 Task: Use the formula "DVAR" in spreadsheet "Project protfolio".
Action: Mouse moved to (657, 86)
Screenshot: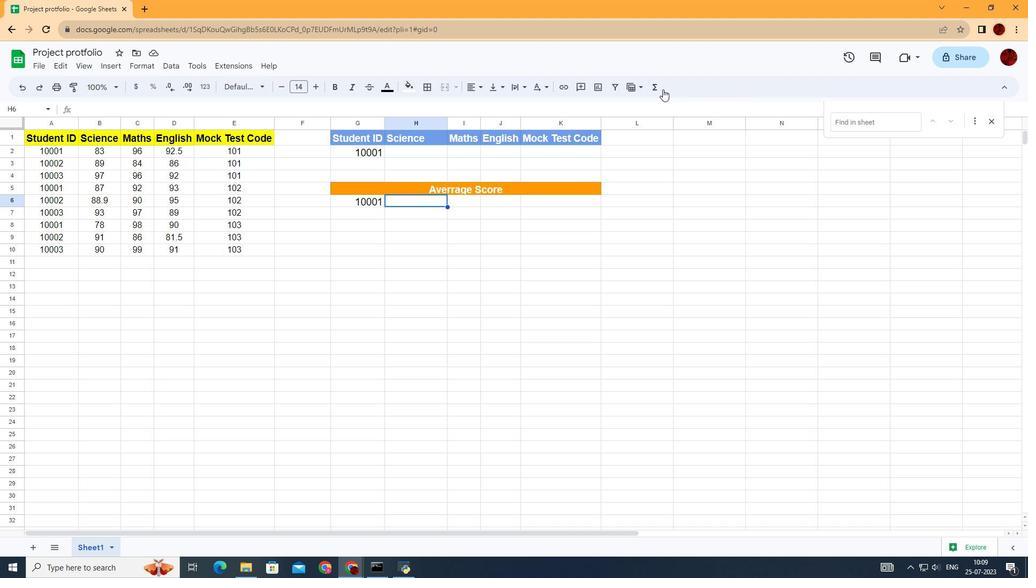 
Action: Mouse pressed left at (657, 86)
Screenshot: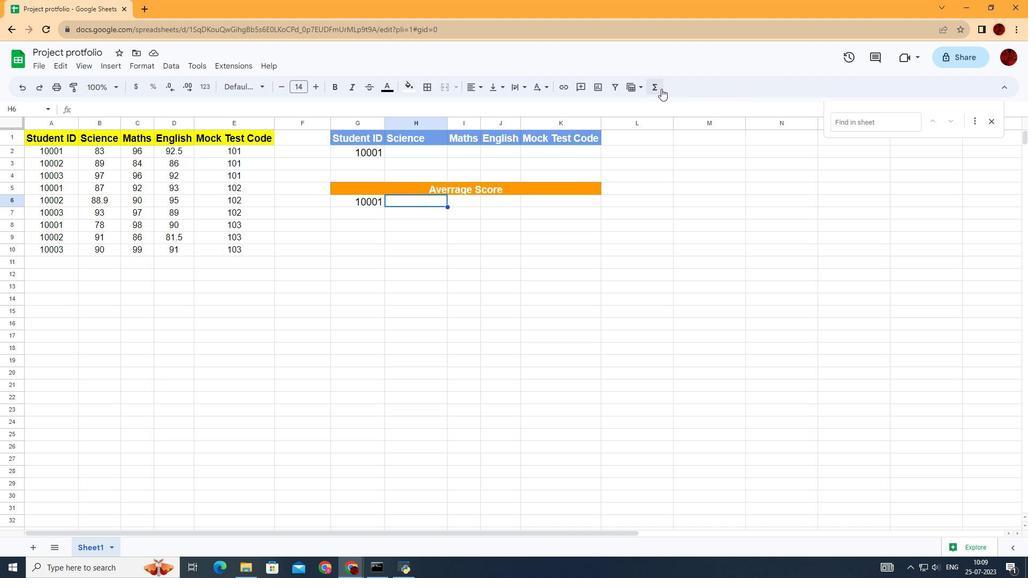 
Action: Mouse moved to (830, 185)
Screenshot: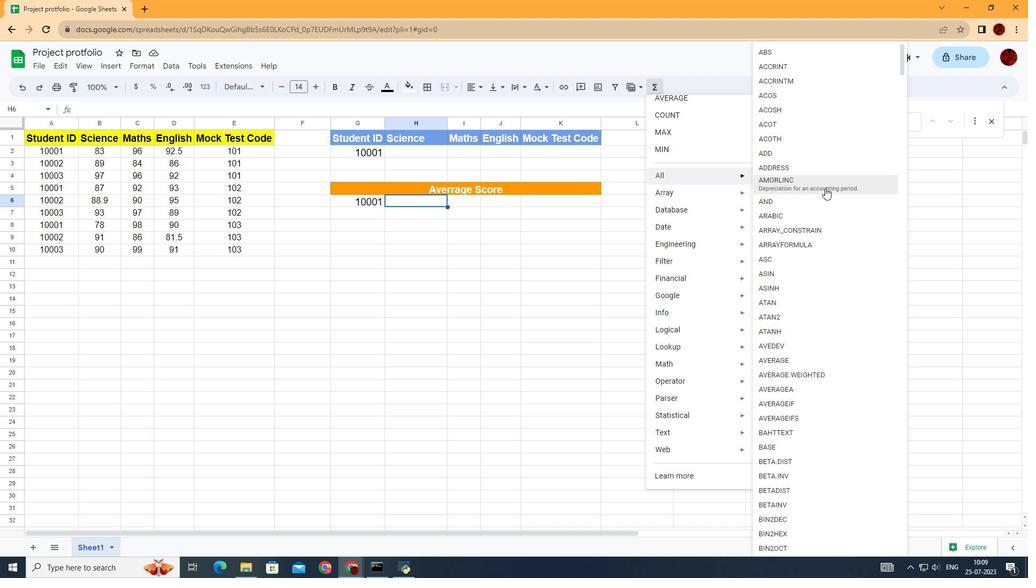 
Action: Mouse scrolled (830, 184) with delta (0, 0)
Screenshot: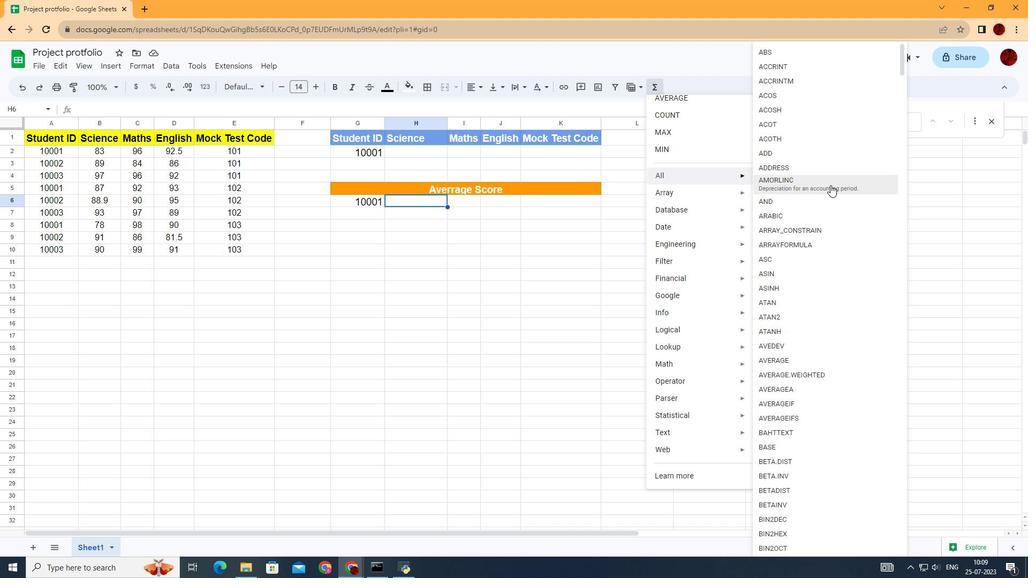 
Action: Mouse scrolled (830, 184) with delta (0, 0)
Screenshot: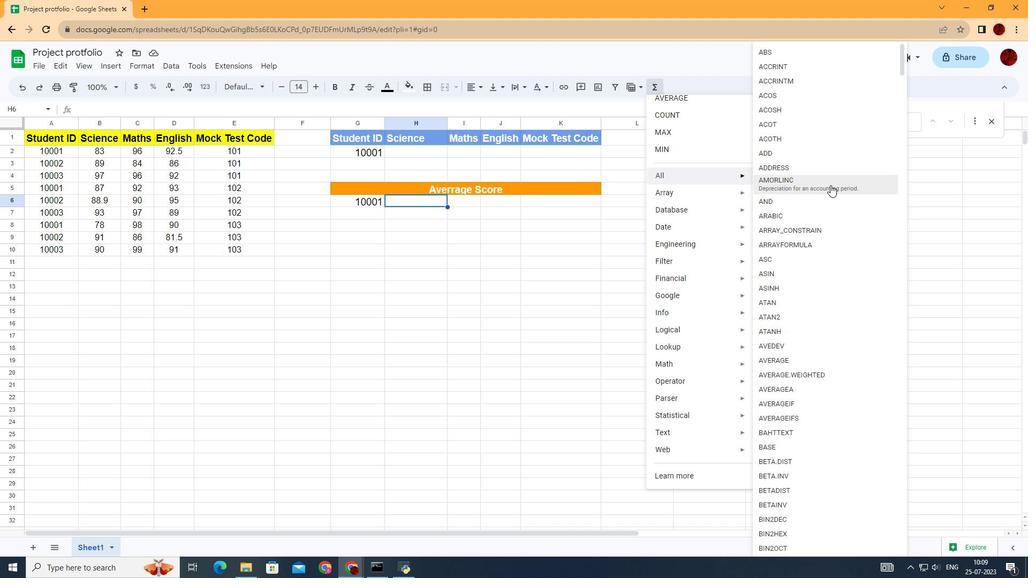 
Action: Mouse scrolled (830, 184) with delta (0, 0)
Screenshot: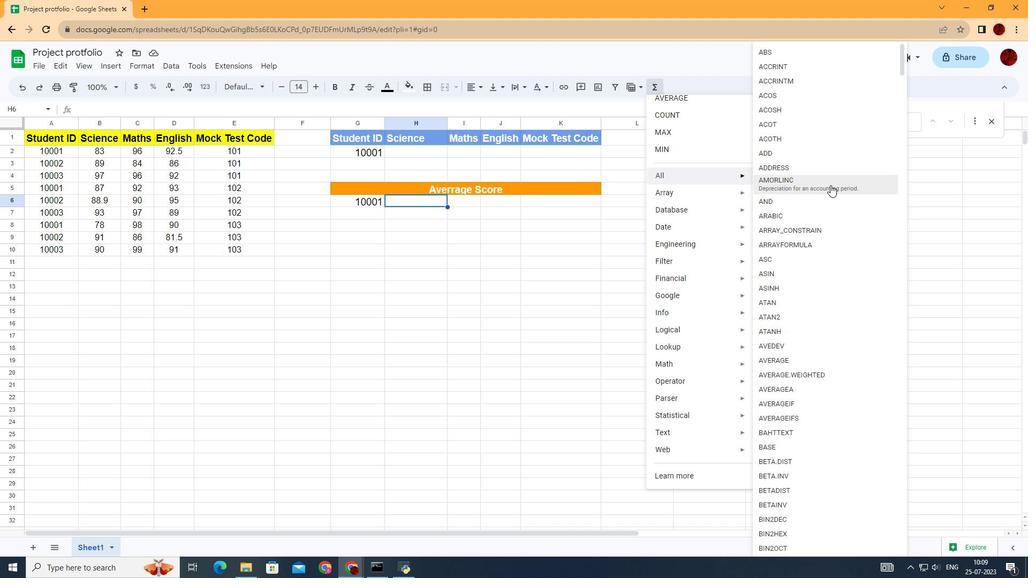 
Action: Mouse scrolled (830, 184) with delta (0, 0)
Screenshot: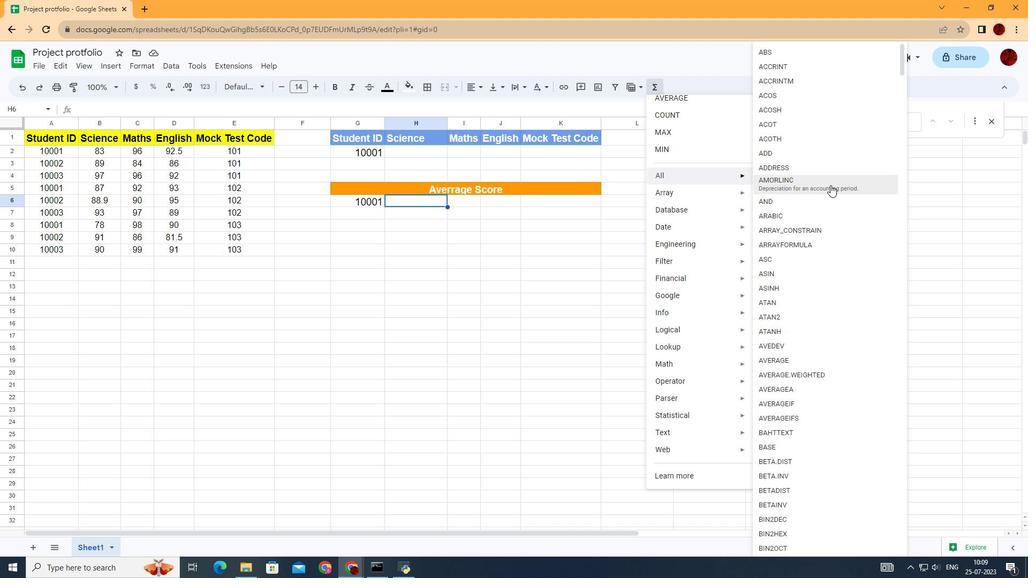 
Action: Mouse scrolled (830, 184) with delta (0, 0)
Screenshot: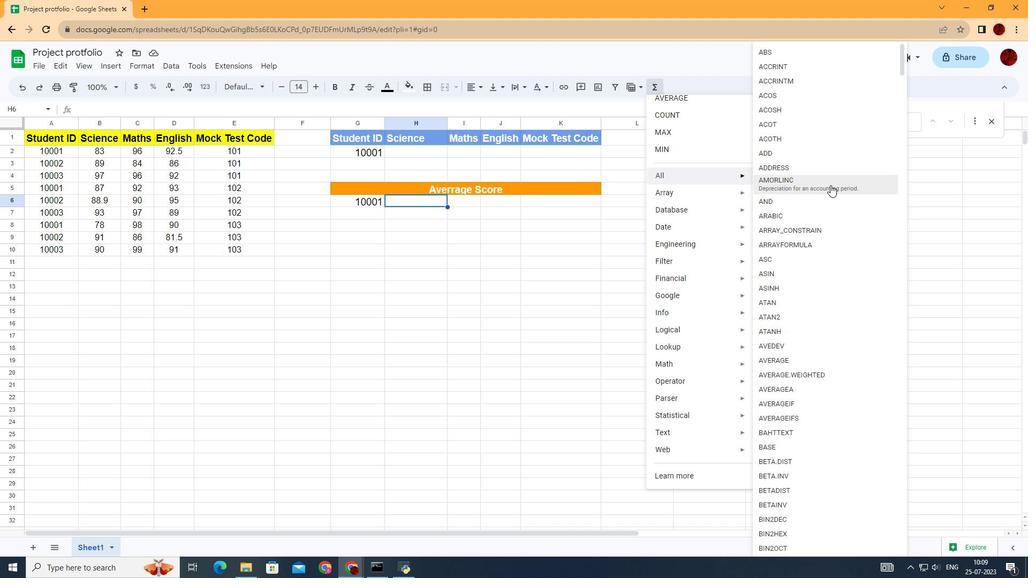 
Action: Mouse scrolled (830, 184) with delta (0, 0)
Screenshot: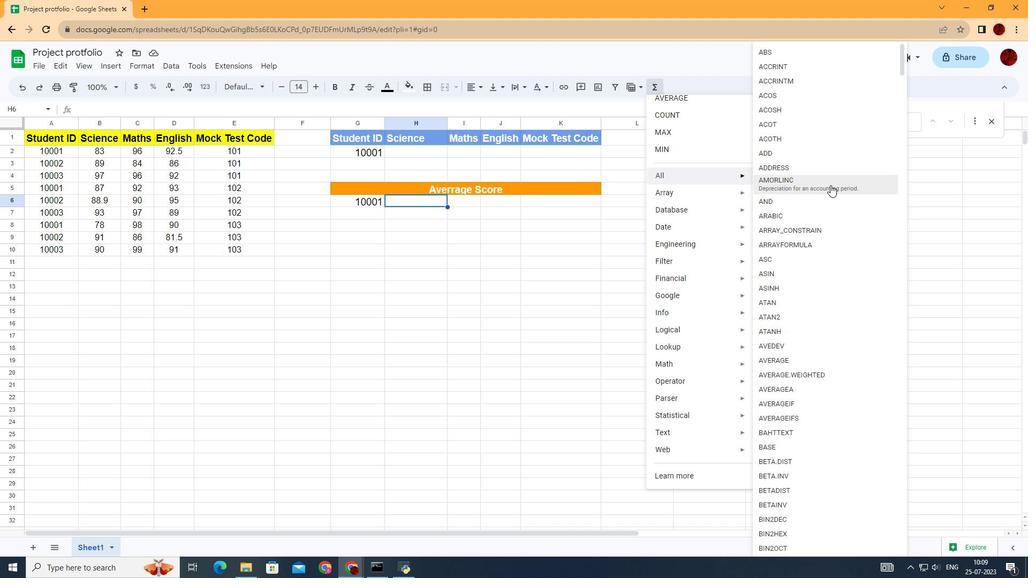 
Action: Mouse scrolled (830, 184) with delta (0, 0)
Screenshot: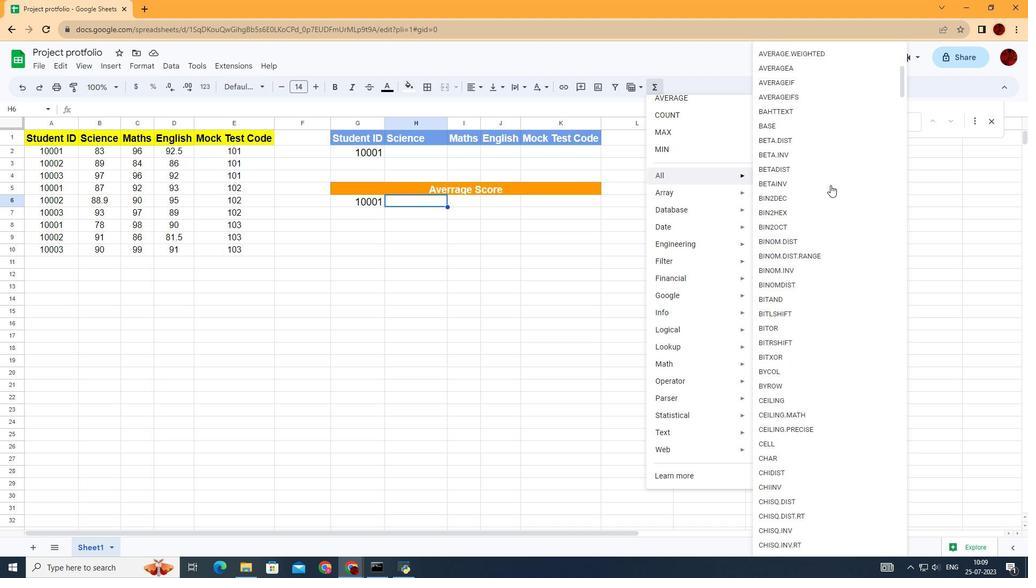 
Action: Mouse scrolled (830, 184) with delta (0, 0)
Screenshot: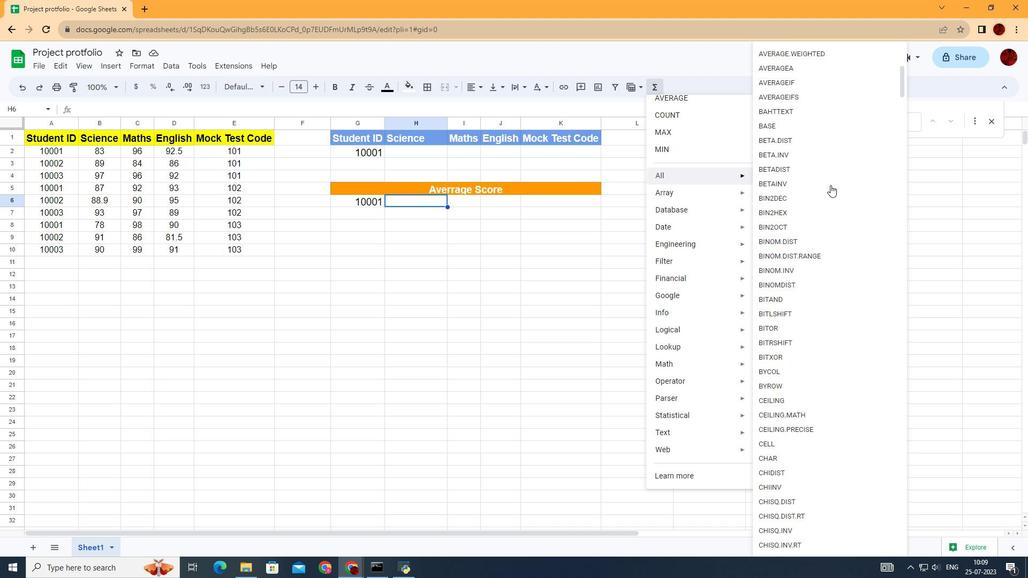 
Action: Mouse scrolled (830, 184) with delta (0, 0)
Screenshot: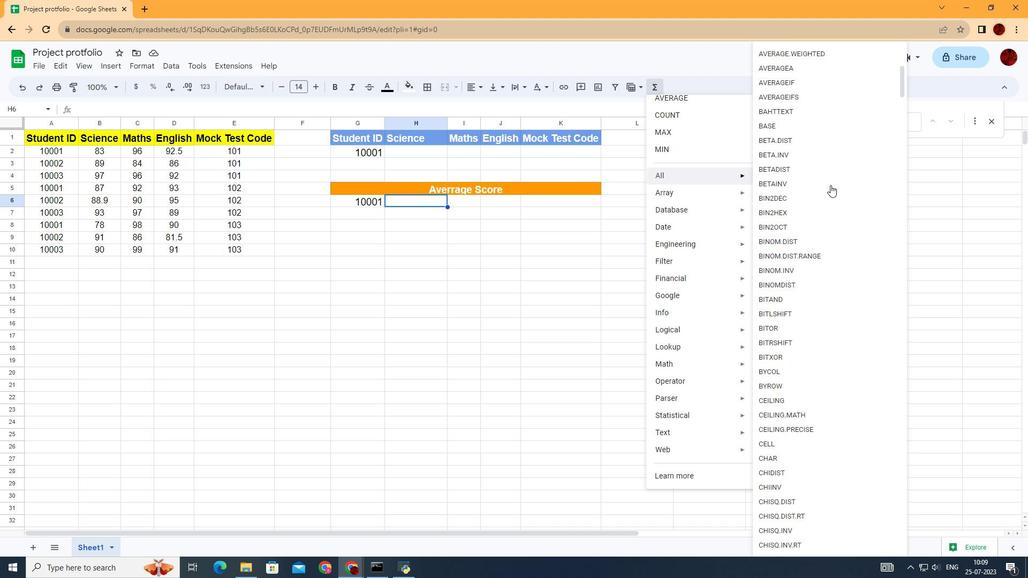 
Action: Mouse scrolled (830, 184) with delta (0, 0)
Screenshot: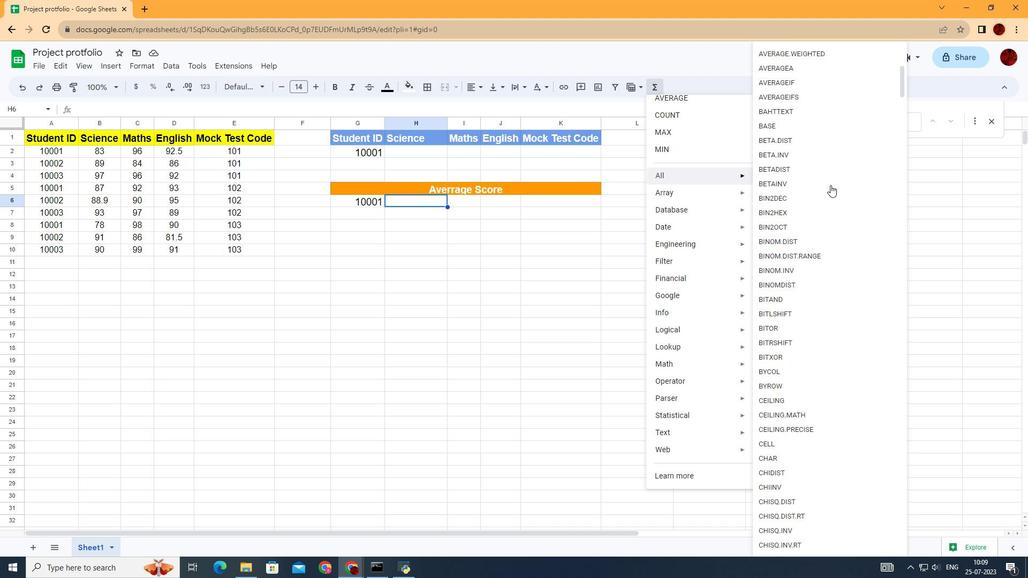 
Action: Mouse scrolled (830, 184) with delta (0, 0)
Screenshot: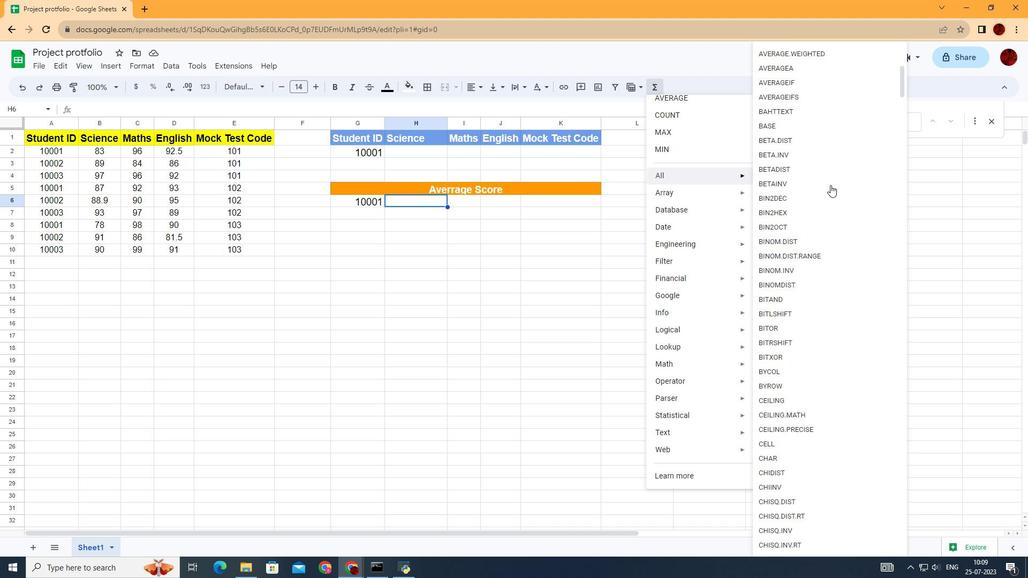 
Action: Mouse scrolled (830, 184) with delta (0, 0)
Screenshot: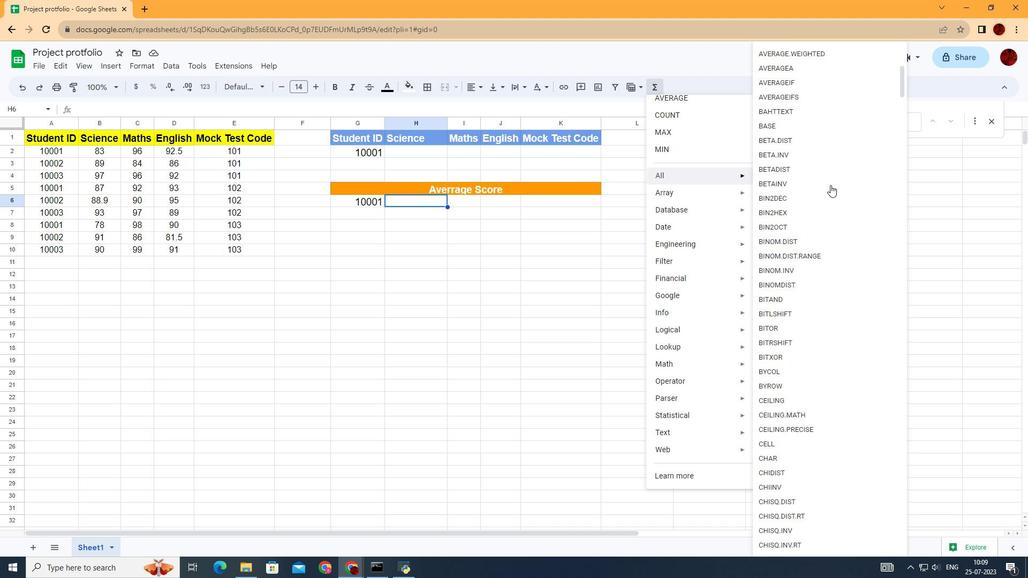 
Action: Mouse scrolled (830, 184) with delta (0, 0)
Screenshot: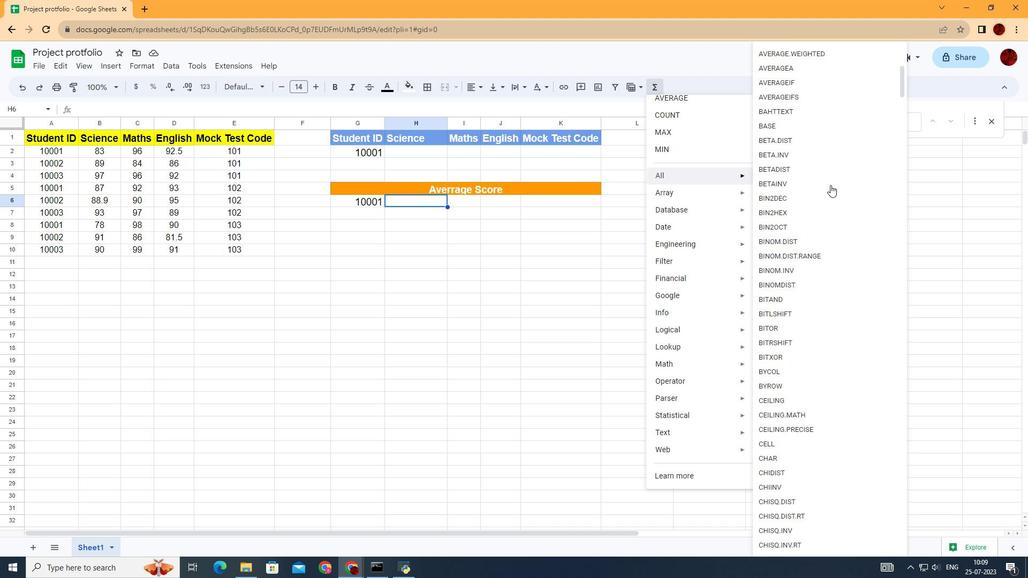 
Action: Mouse scrolled (830, 184) with delta (0, 0)
Screenshot: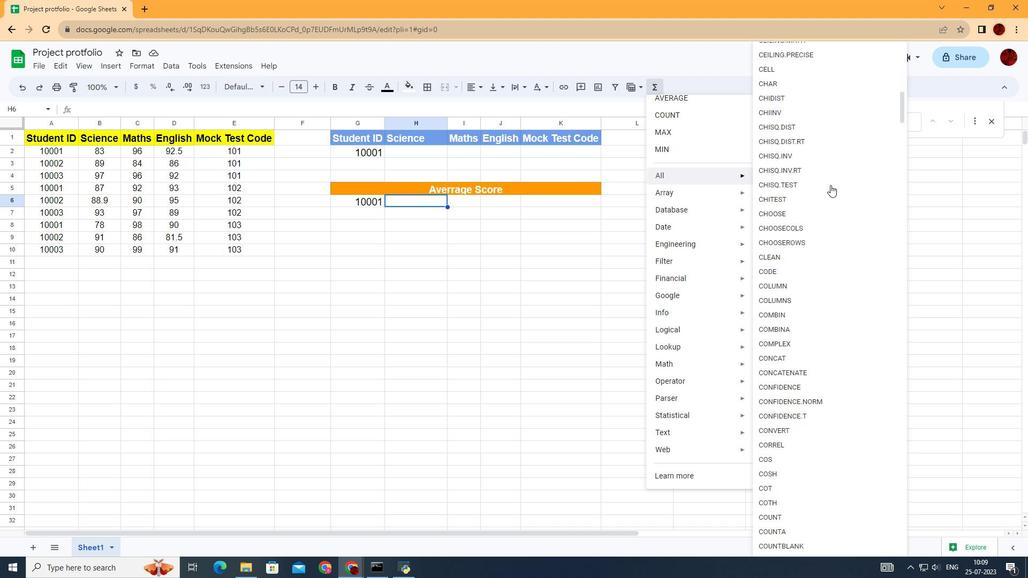
Action: Mouse scrolled (830, 184) with delta (0, 0)
Screenshot: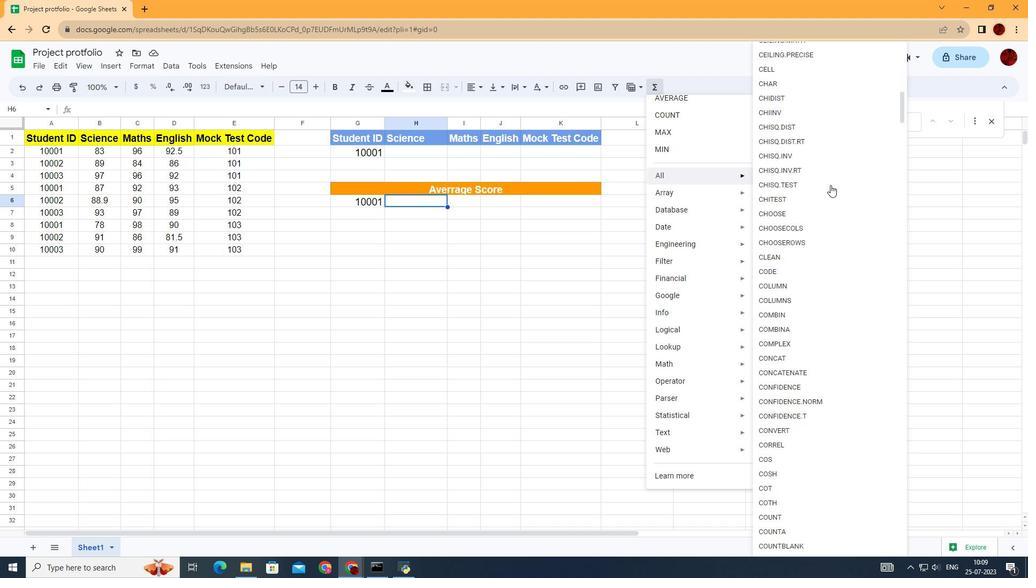
Action: Mouse scrolled (830, 184) with delta (0, 0)
Screenshot: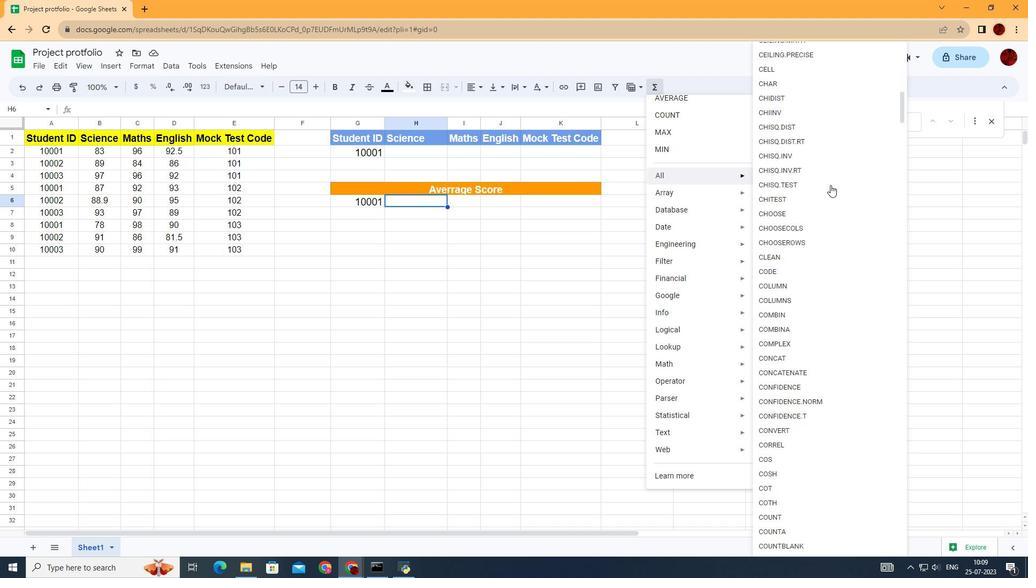 
Action: Mouse scrolled (830, 184) with delta (0, 0)
Screenshot: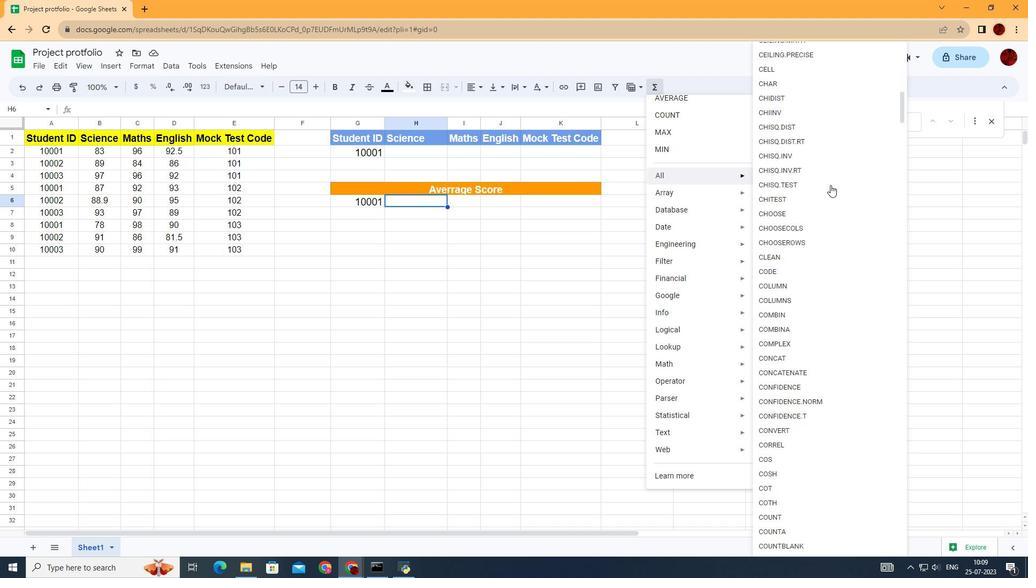 
Action: Mouse scrolled (830, 184) with delta (0, 0)
Screenshot: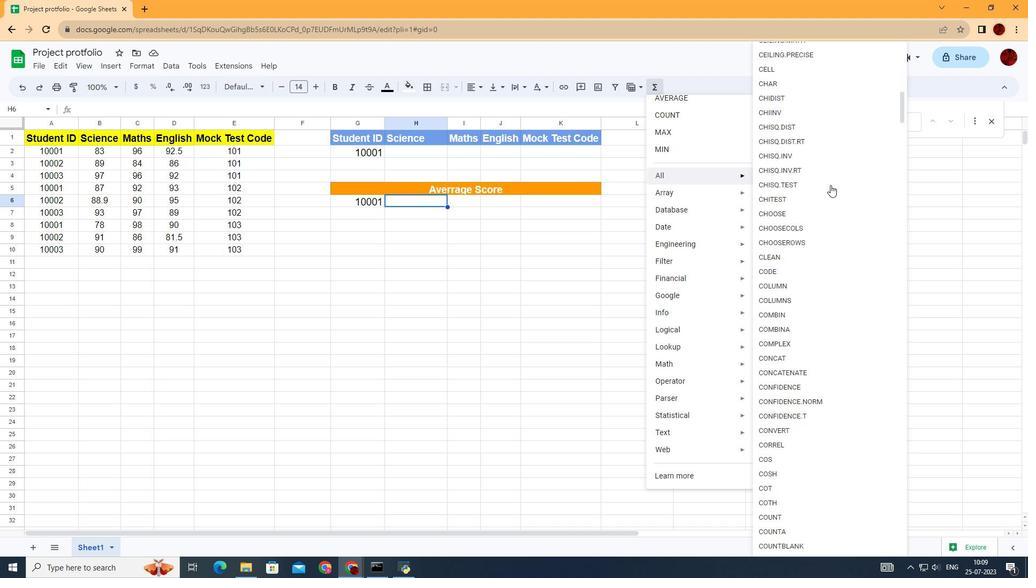 
Action: Mouse scrolled (830, 184) with delta (0, 0)
Screenshot: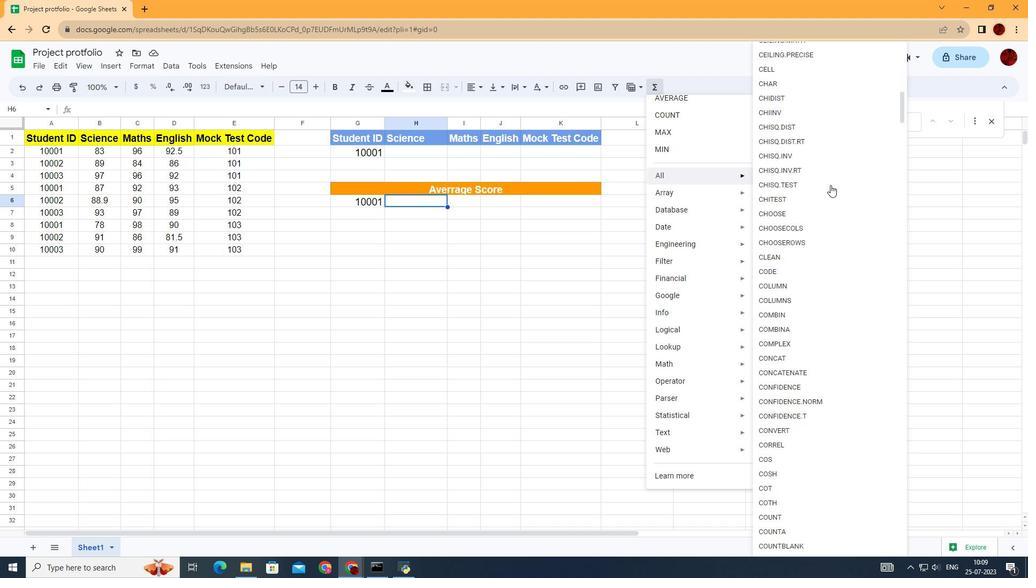 
Action: Mouse scrolled (830, 184) with delta (0, 0)
Screenshot: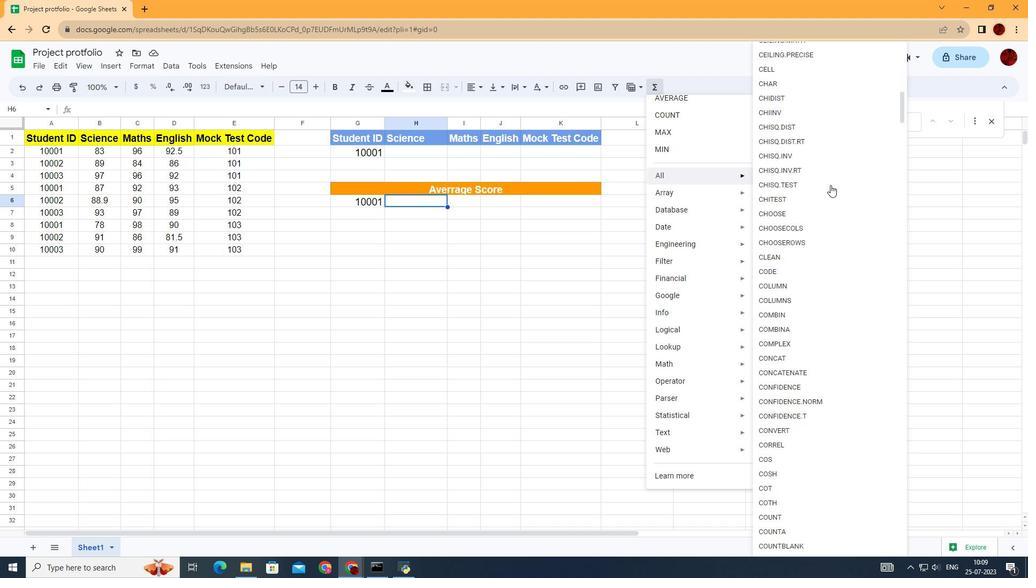
Action: Mouse scrolled (830, 184) with delta (0, 0)
Screenshot: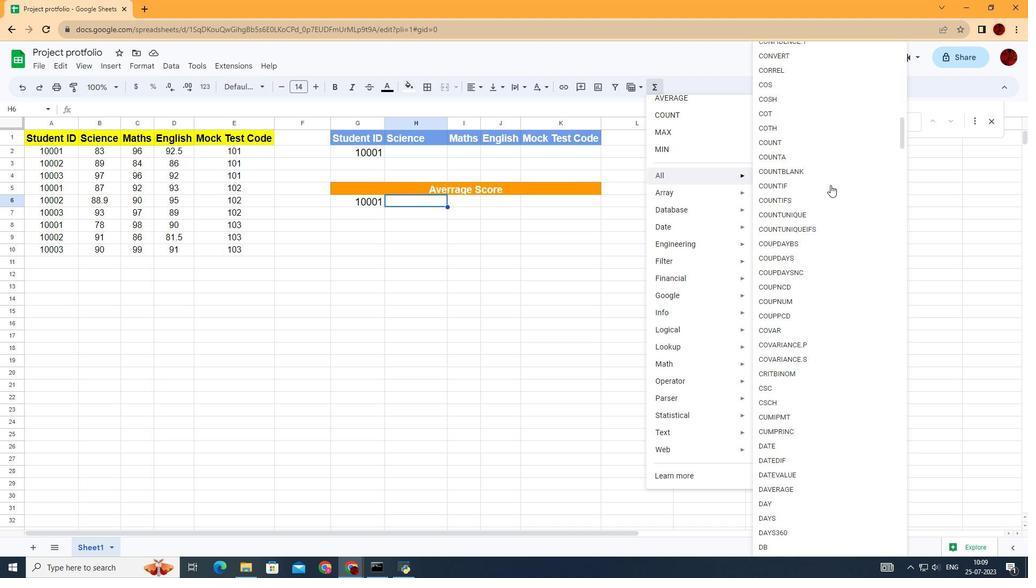 
Action: Mouse scrolled (830, 184) with delta (0, 0)
Screenshot: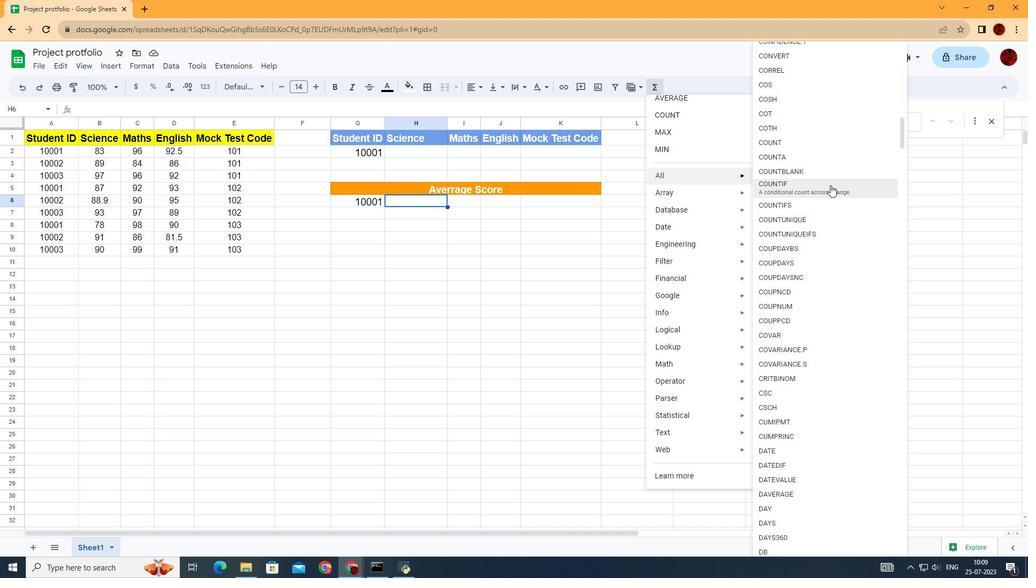
Action: Mouse scrolled (830, 184) with delta (0, 0)
Screenshot: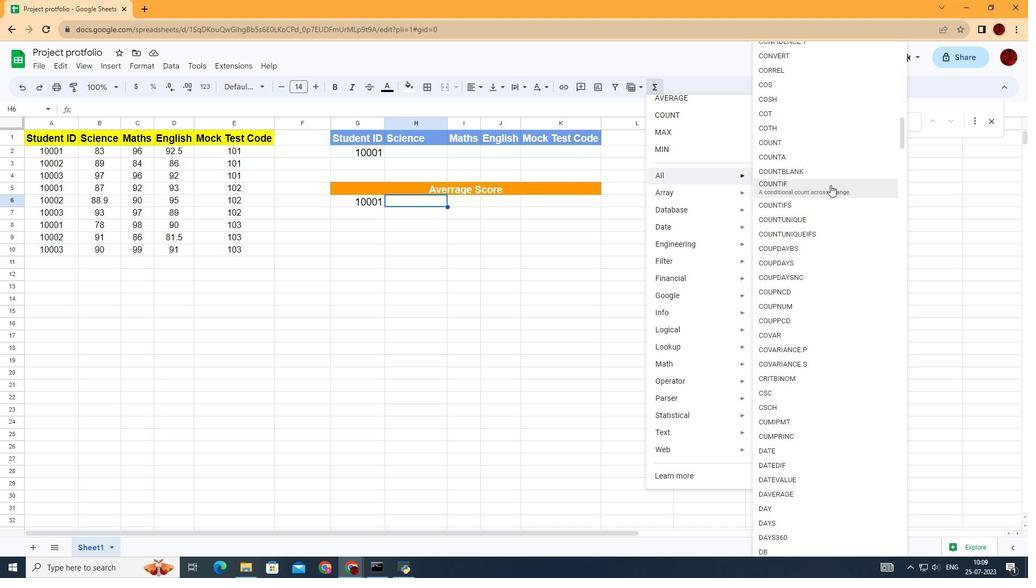 
Action: Mouse scrolled (830, 184) with delta (0, 0)
Screenshot: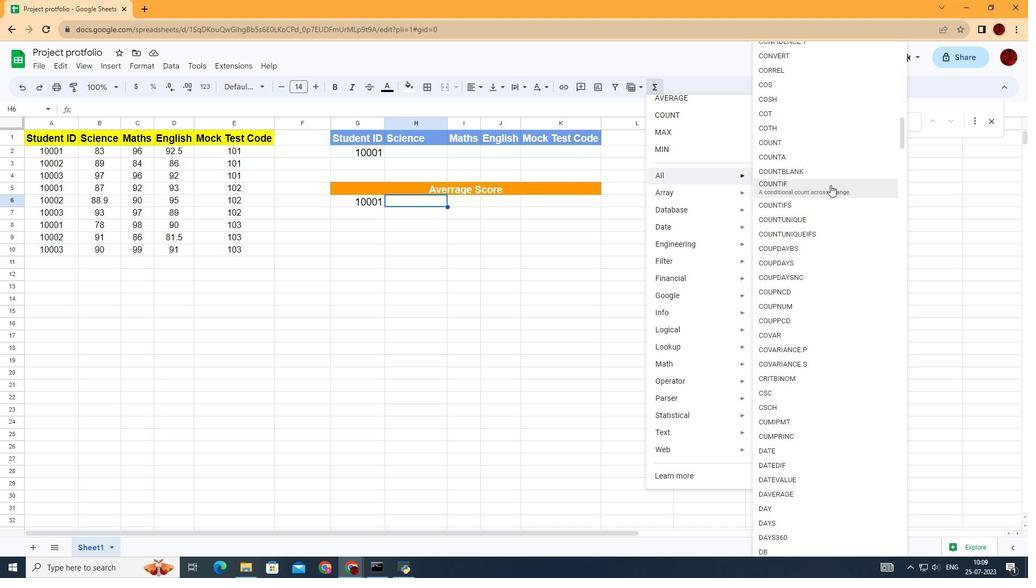 
Action: Mouse scrolled (830, 184) with delta (0, 0)
Screenshot: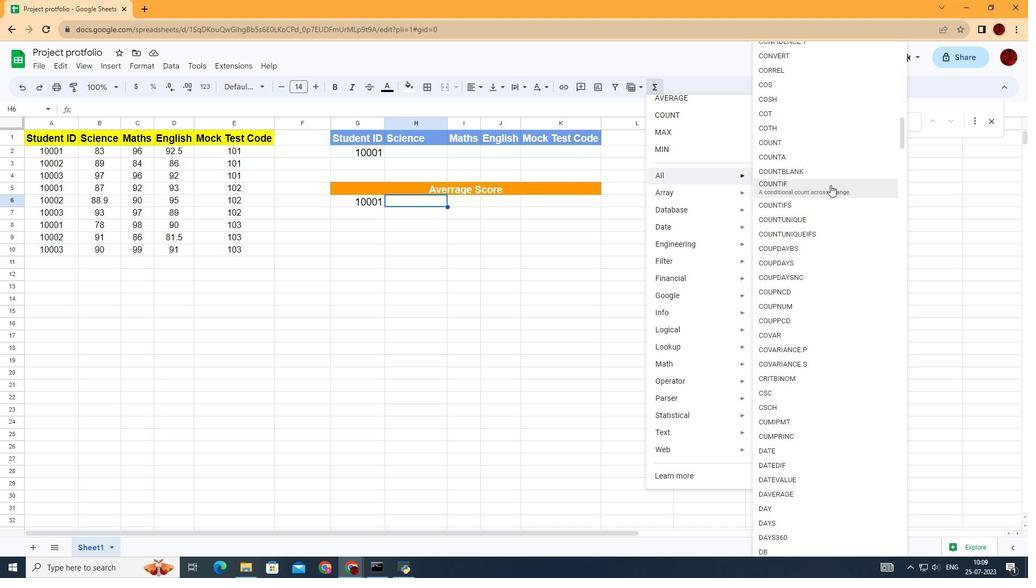 
Action: Mouse scrolled (830, 184) with delta (0, 0)
Screenshot: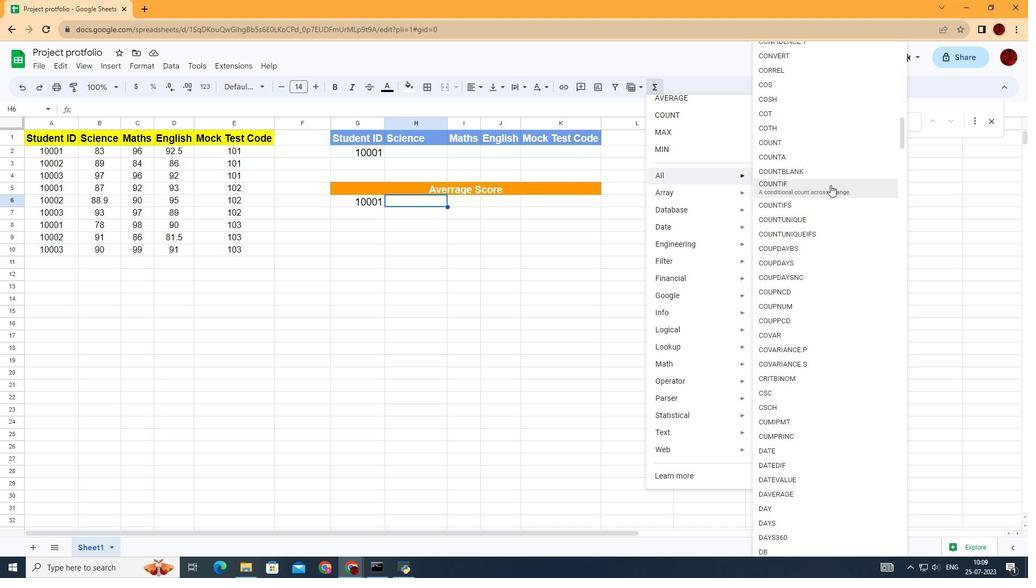 
Action: Mouse scrolled (830, 184) with delta (0, 0)
Screenshot: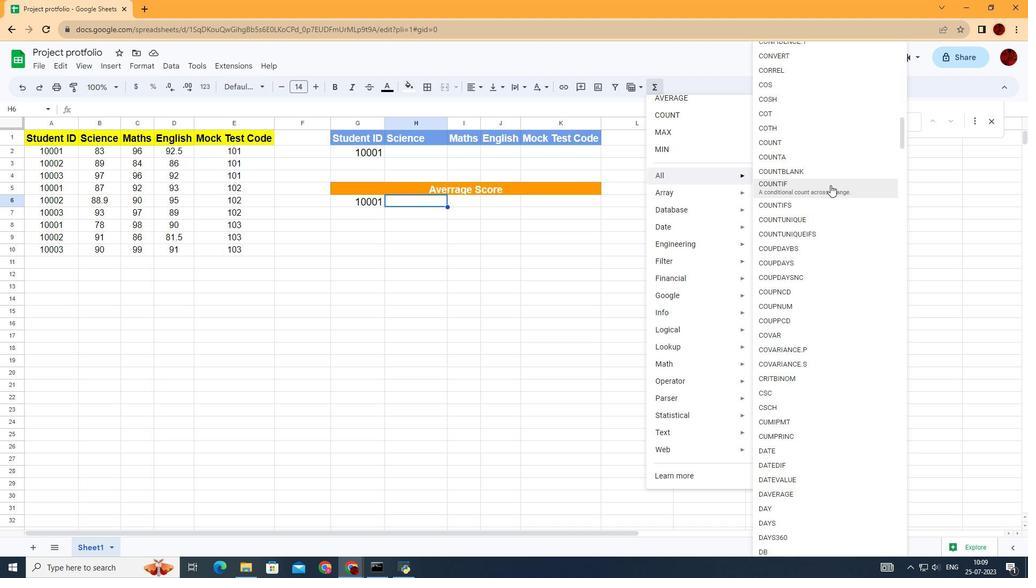 
Action: Mouse moved to (778, 460)
Screenshot: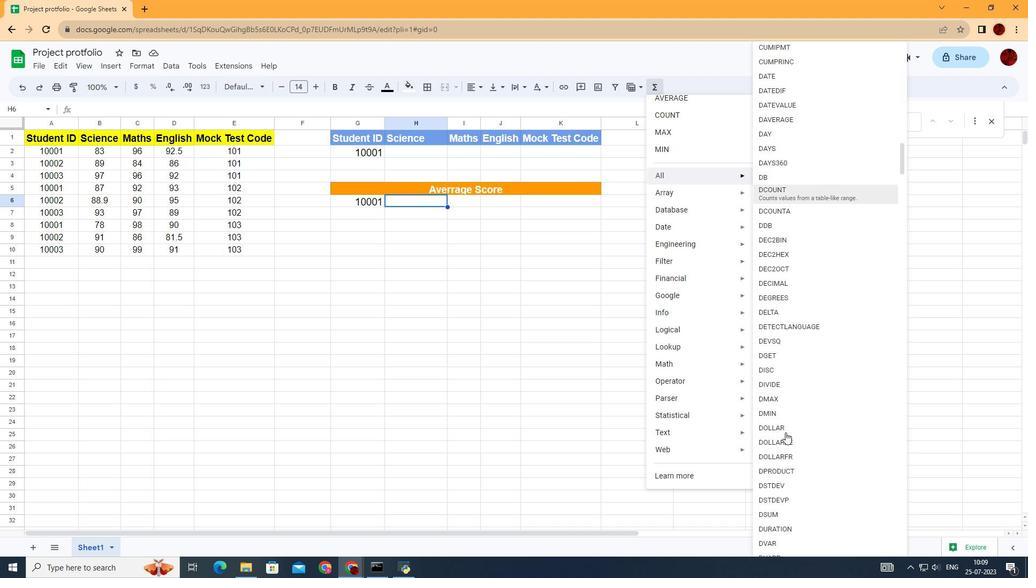 
Action: Mouse scrolled (778, 460) with delta (0, 0)
Screenshot: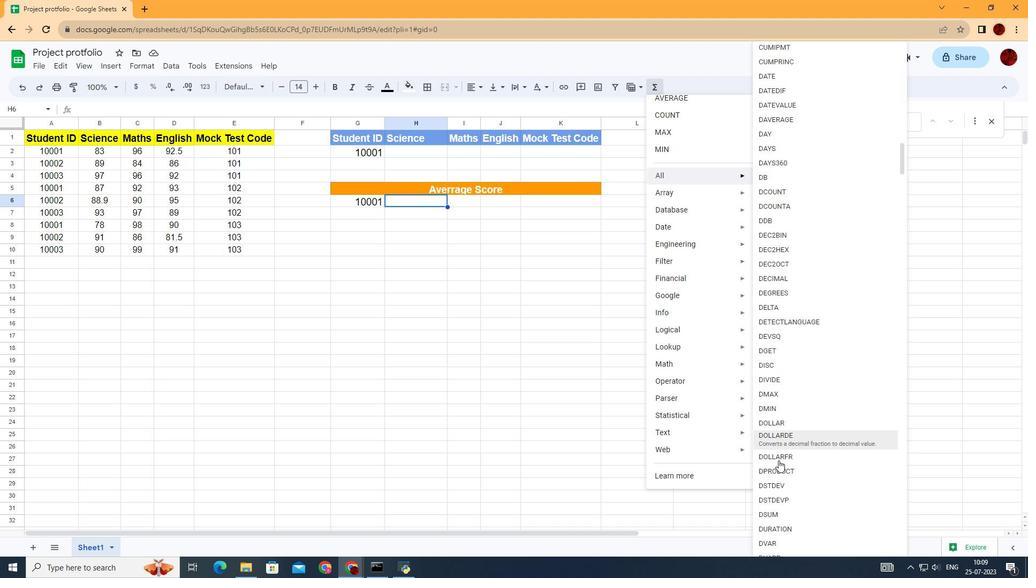 
Action: Mouse scrolled (778, 460) with delta (0, 0)
Screenshot: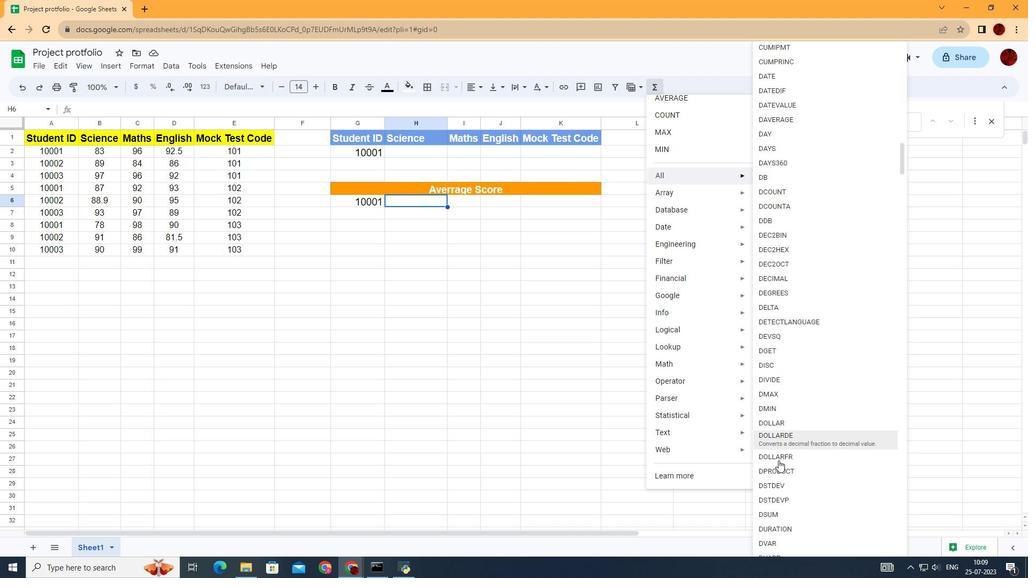 
Action: Mouse scrolled (778, 460) with delta (0, 0)
Screenshot: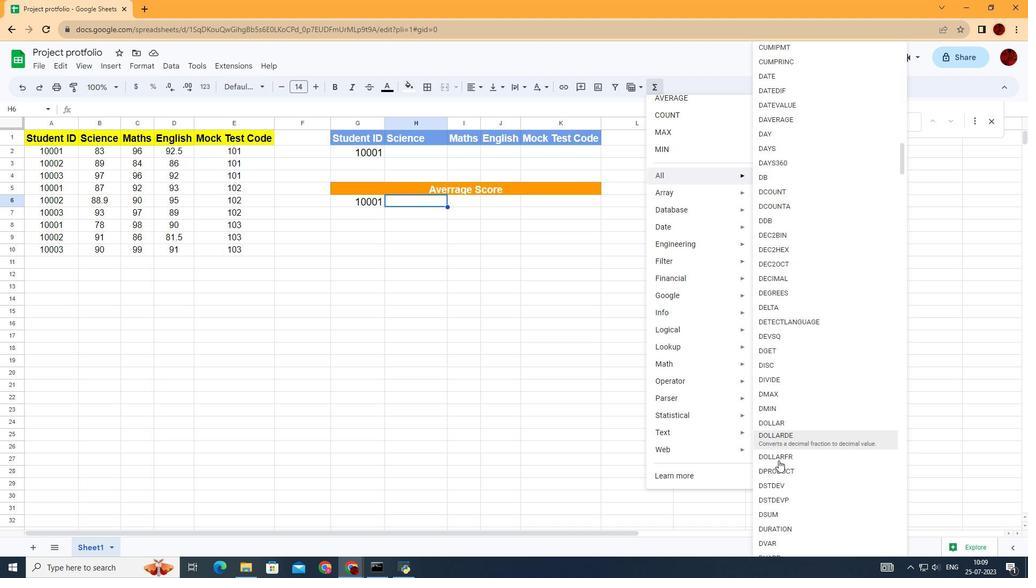 
Action: Mouse moved to (778, 381)
Screenshot: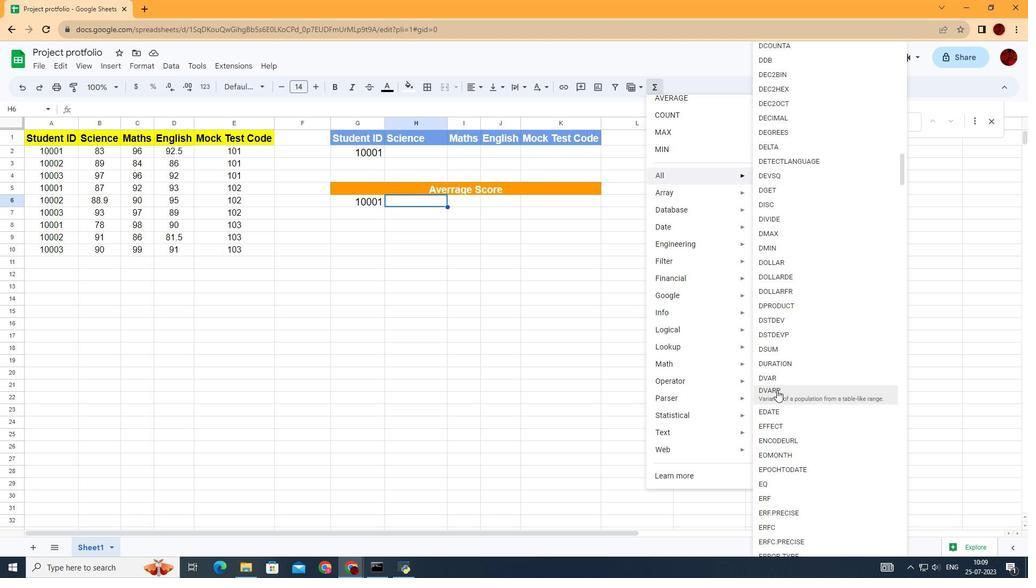 
Action: Mouse pressed left at (778, 381)
Screenshot: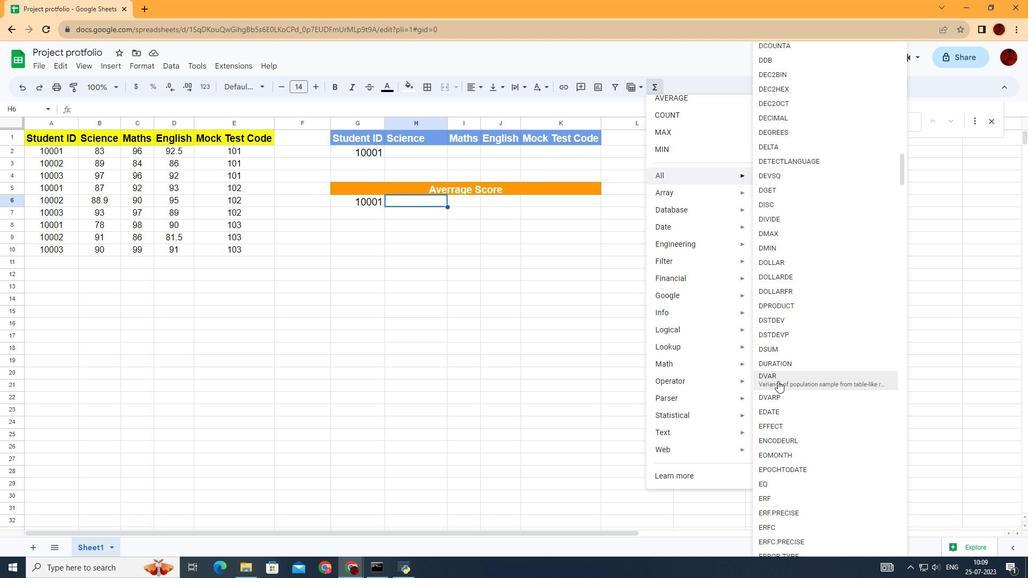 
Action: Mouse moved to (53, 140)
Screenshot: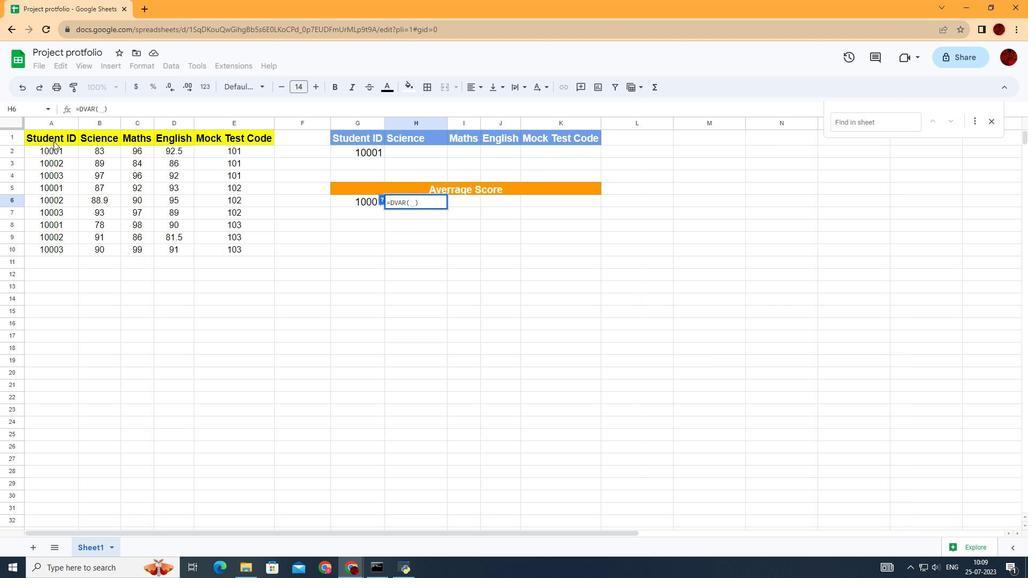 
Action: Mouse pressed left at (53, 140)
Screenshot: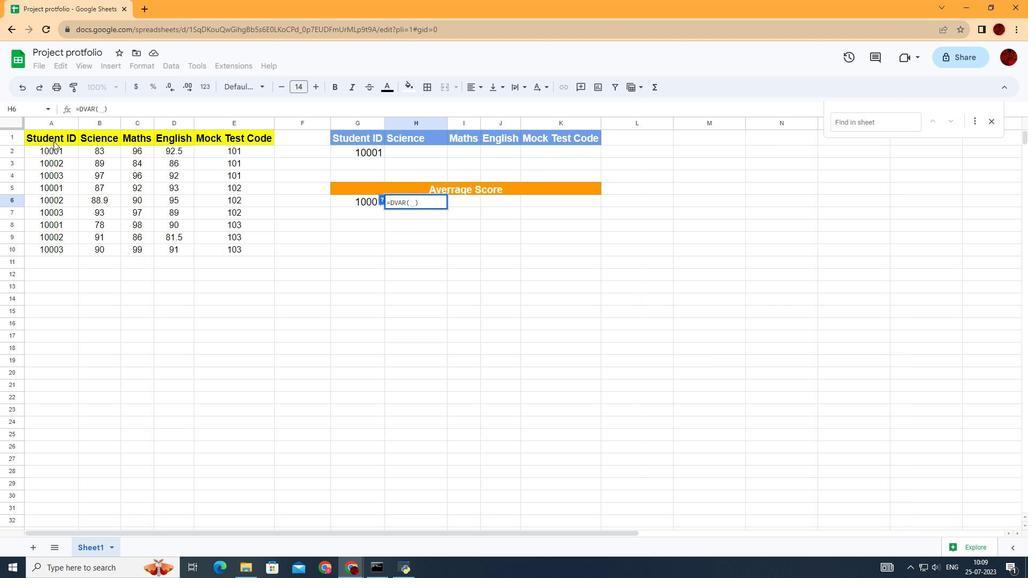 
Action: Mouse moved to (209, 247)
Screenshot: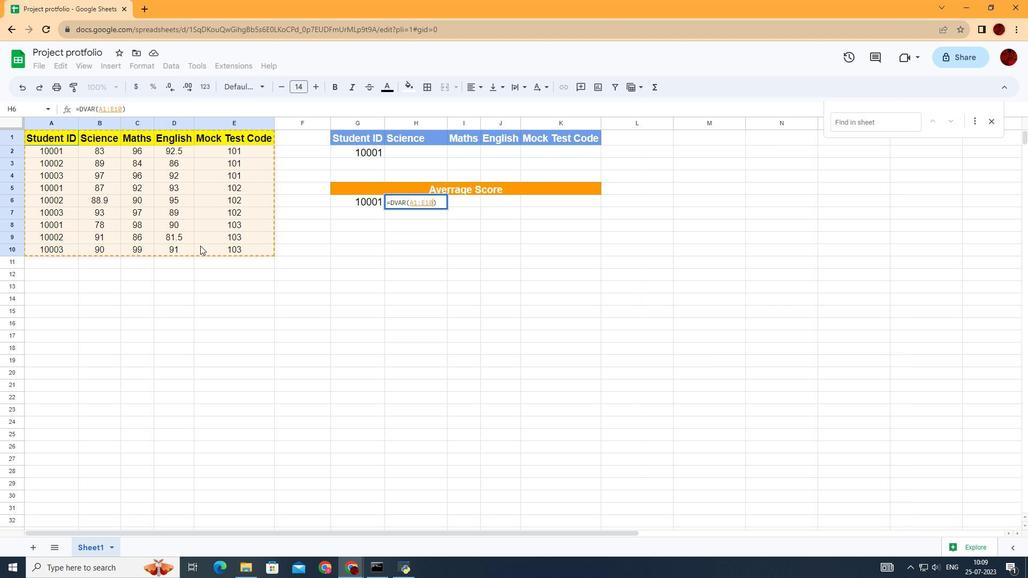
Action: Key pressed ,2,
Screenshot: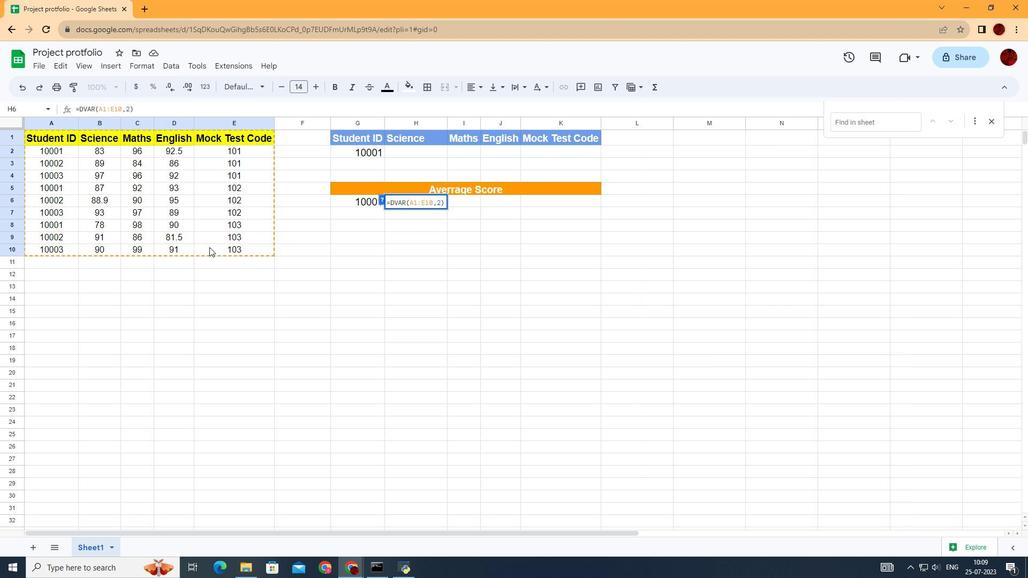 
Action: Mouse moved to (360, 136)
Screenshot: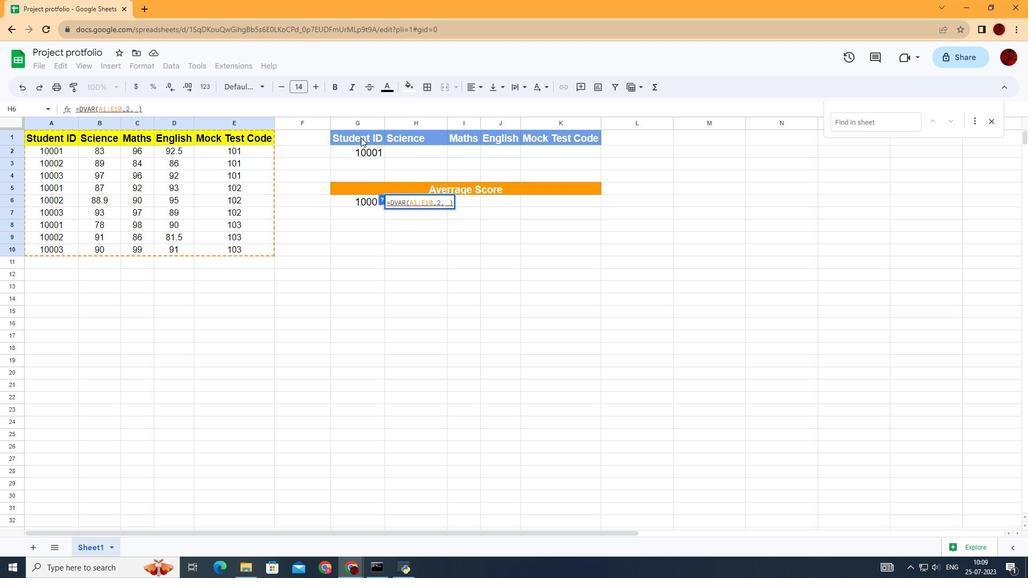 
Action: Mouse pressed left at (360, 136)
Screenshot: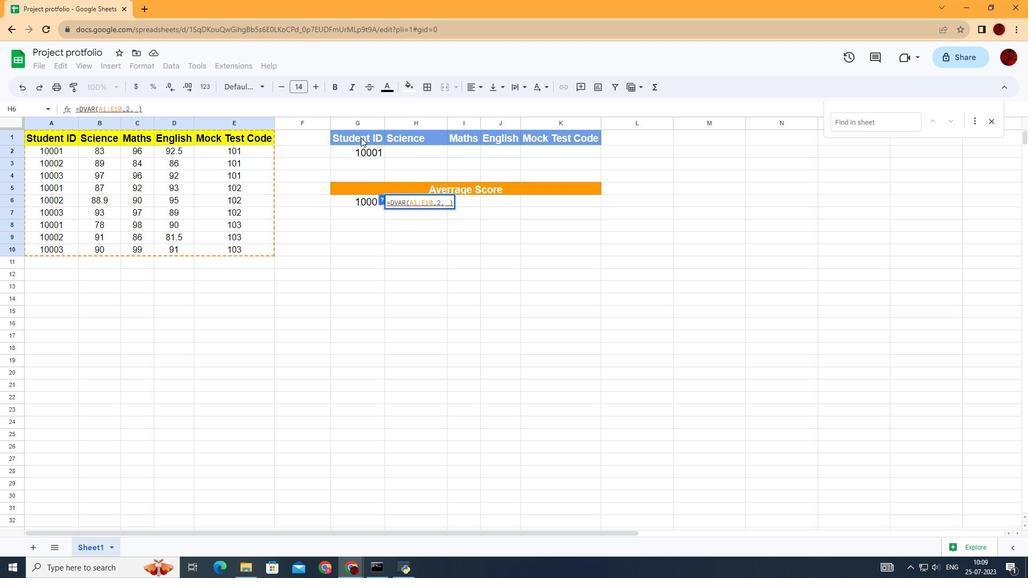 
Action: Mouse moved to (532, 147)
Screenshot: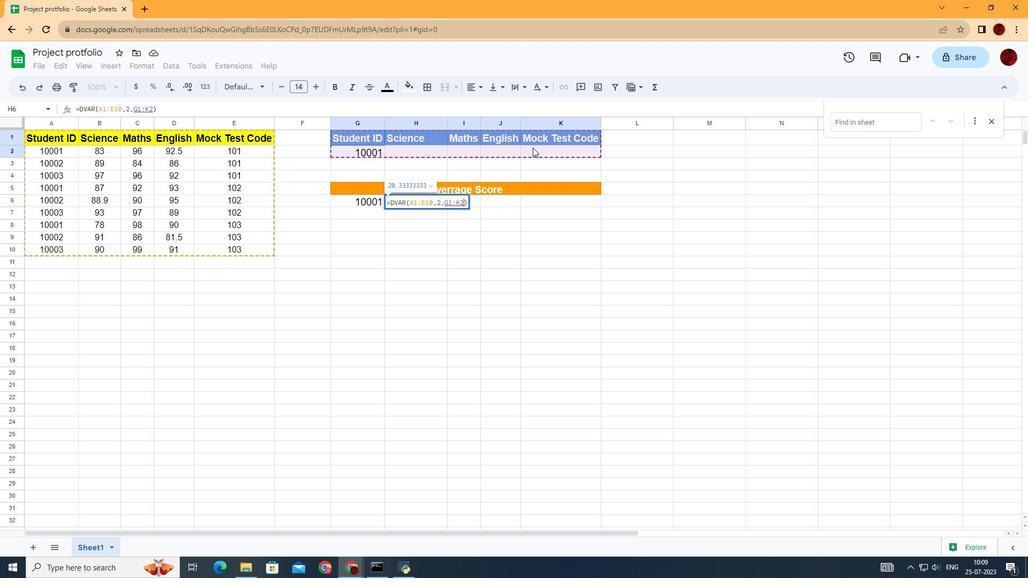 
Action: Key pressed <Key.enter>
Screenshot: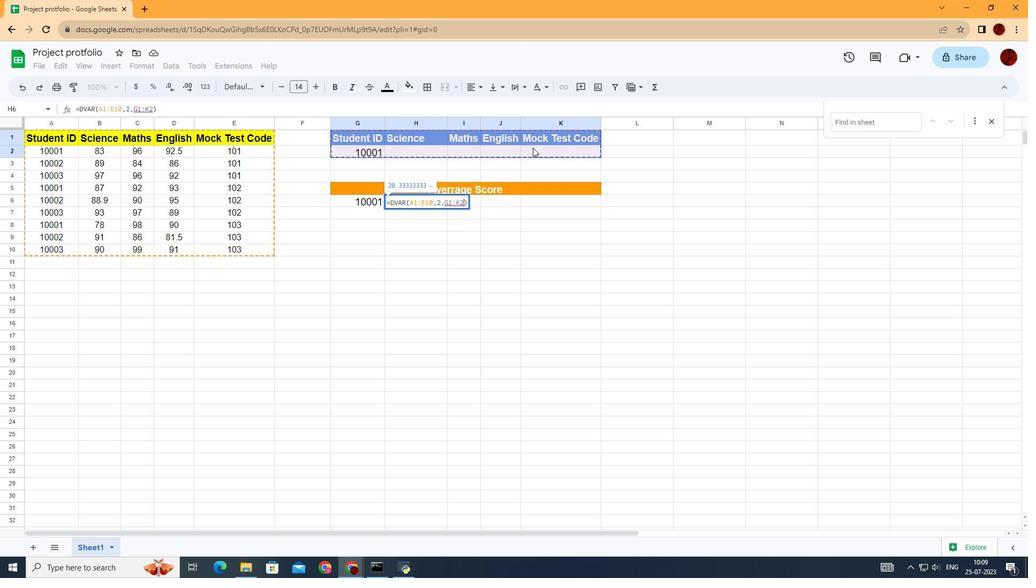 
